 Task: Create a new event for a project debrief and lessons learned meeting on the 16th at 6 PM to 6:30 PM.
Action: Mouse moved to (30, 67)
Screenshot: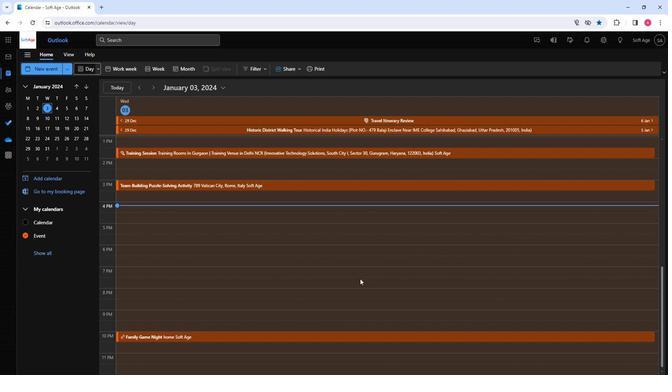 
Action: Mouse pressed left at (30, 67)
Screenshot: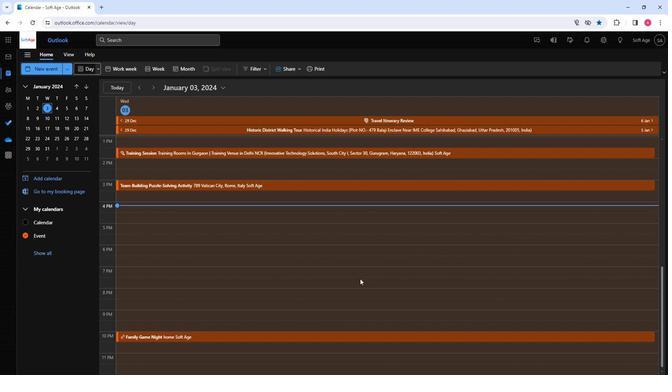 
Action: Mouse moved to (183, 121)
Screenshot: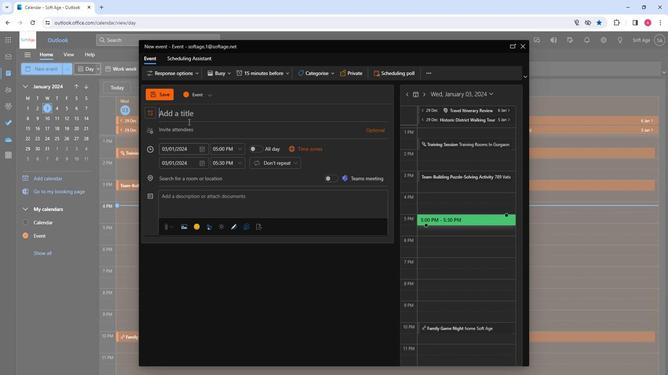 
Action: Key pressed <Key.shift>Project<Key.space><Key.shift>Debr<Key.backspace>ie<Key.backspace><Key.backspace>rief<Key.space>and<Key.backspace><Key.backspace><Key.shift><Key.backspace><Key.shift>And<Key.space><Key.shift>Lesson<Key.backspace>ns<Key.space><Key.shift><Key.shift><Key.shift><Key.shift><Key.shift>Learned<Key.space><Key.shift>Meeting
Screenshot: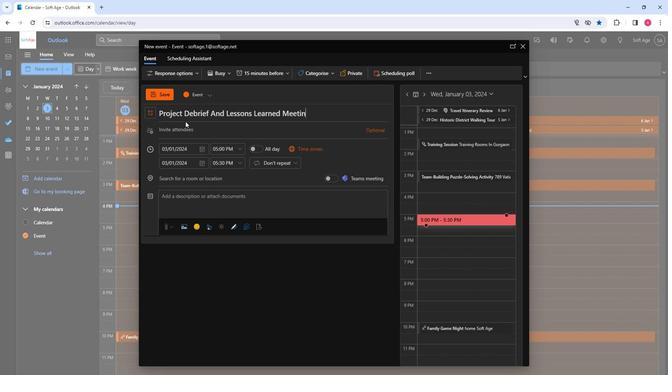 
Action: Mouse moved to (183, 131)
Screenshot: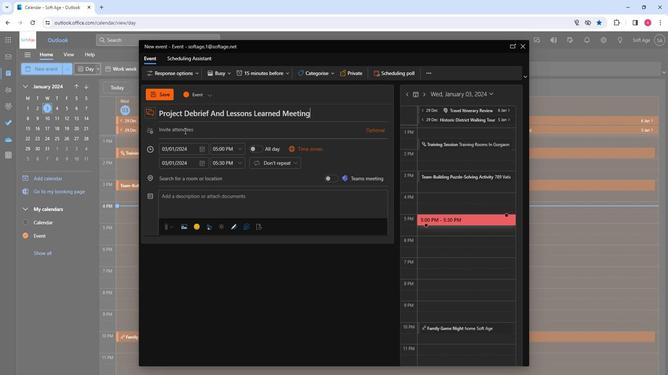 
Action: Key pressed <Key.backspace>g
Screenshot: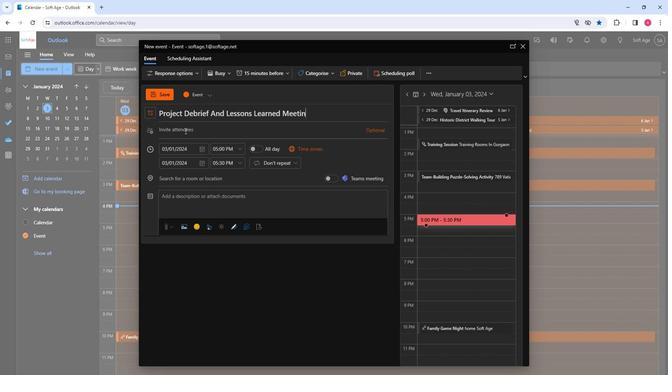 
Action: Mouse pressed left at (183, 131)
Screenshot: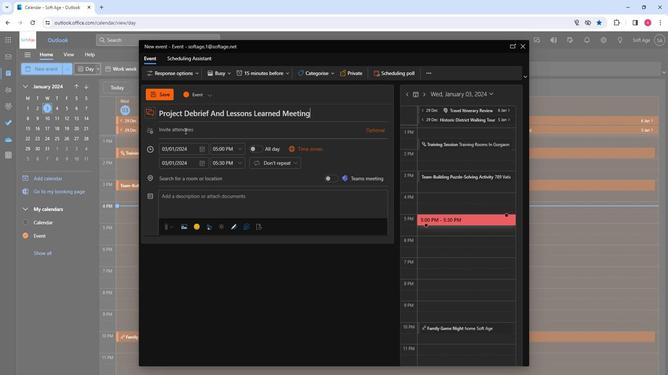 
Action: Key pressed so
Screenshot: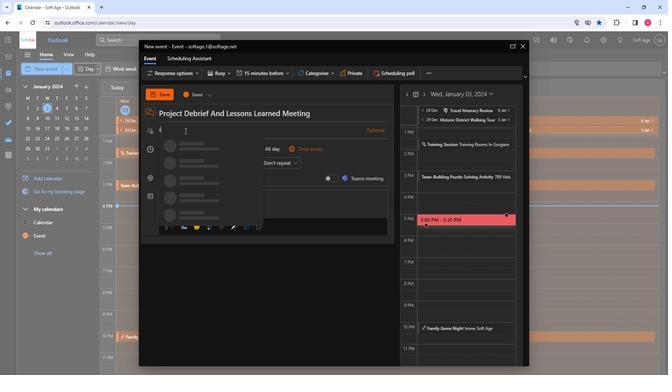 
Action: Mouse moved to (194, 157)
Screenshot: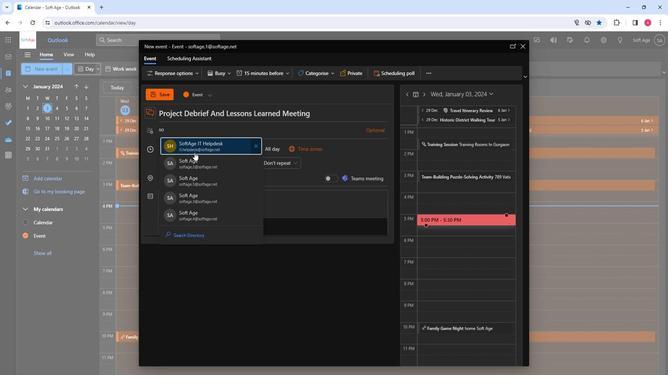 
Action: Mouse pressed left at (194, 157)
Screenshot: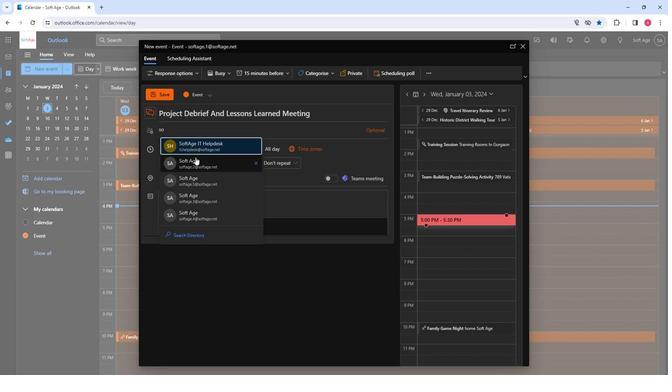 
Action: Key pressed so
Screenshot: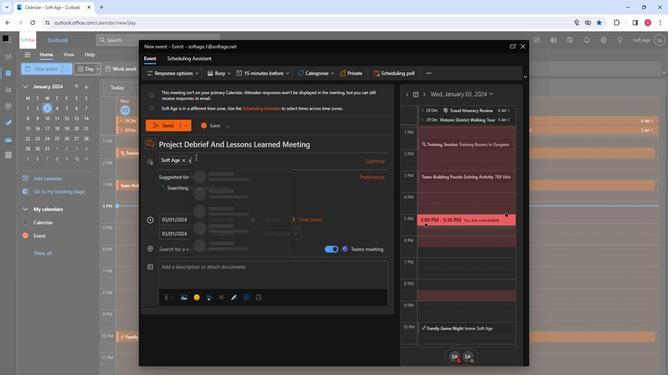 
Action: Mouse moved to (225, 208)
Screenshot: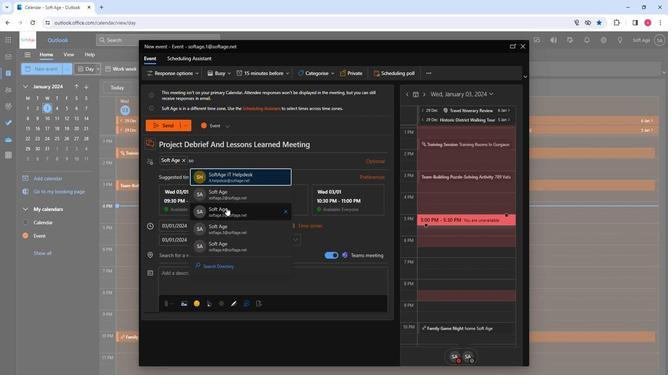 
Action: Mouse pressed left at (225, 208)
Screenshot: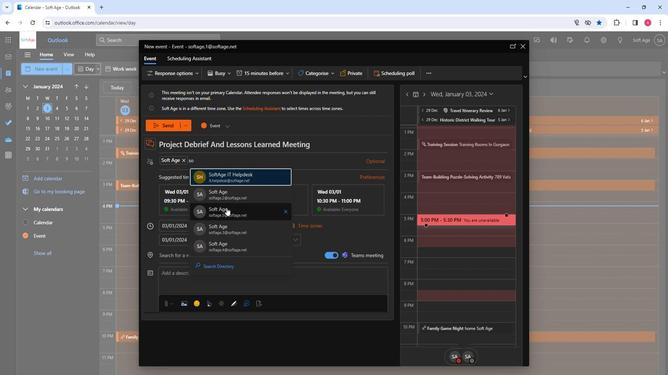 
Action: Key pressed so
Screenshot: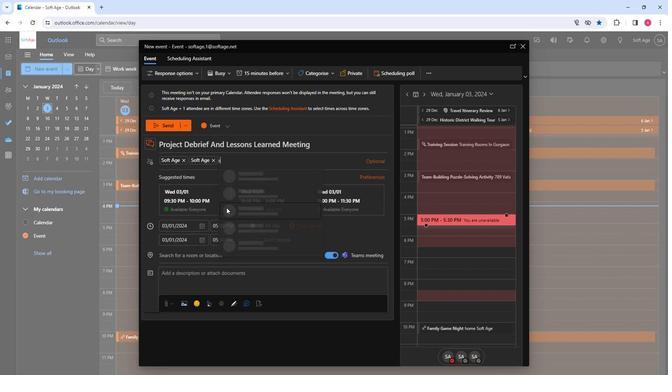 
Action: Mouse moved to (255, 229)
Screenshot: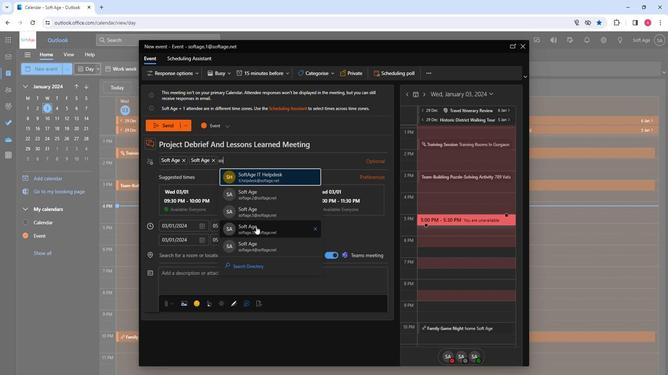 
Action: Mouse pressed left at (255, 229)
Screenshot: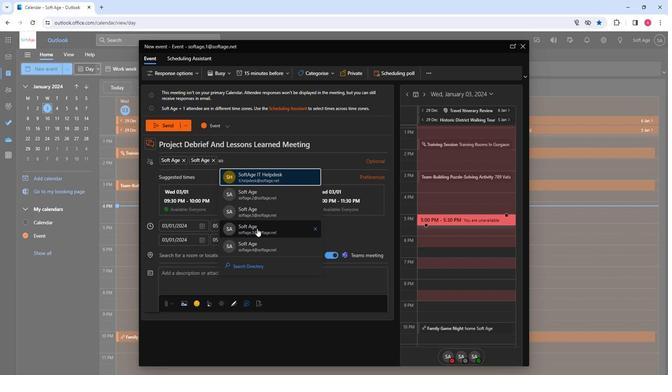 
Action: Key pressed so
Screenshot: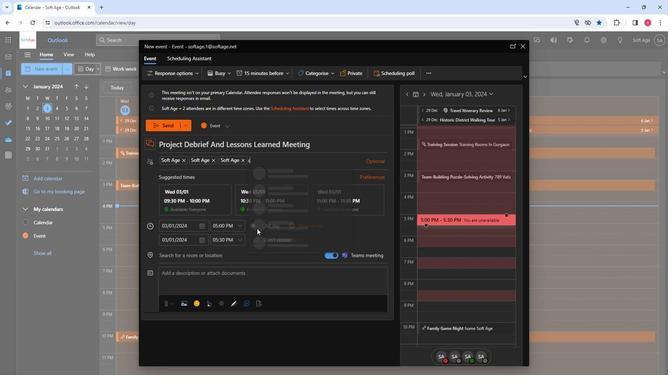 
Action: Mouse moved to (271, 246)
Screenshot: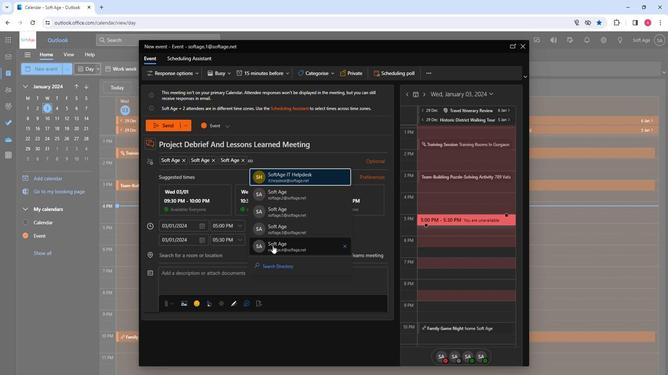 
Action: Mouse pressed left at (271, 246)
Screenshot: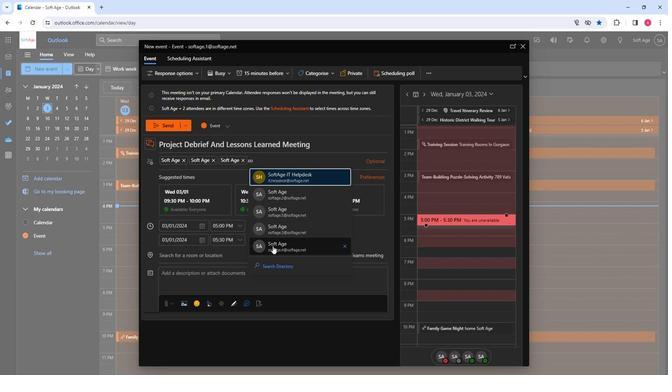 
Action: Mouse moved to (202, 227)
Screenshot: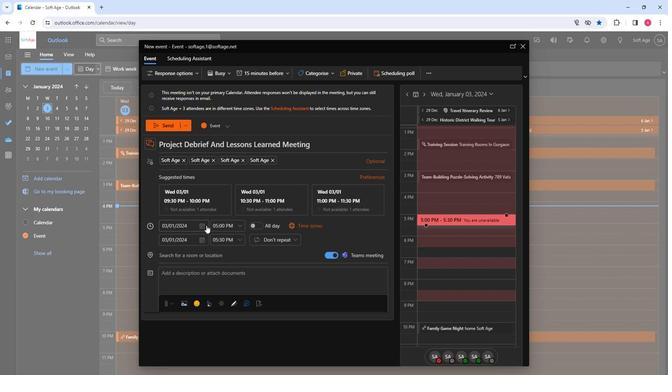 
Action: Mouse pressed left at (202, 227)
Screenshot: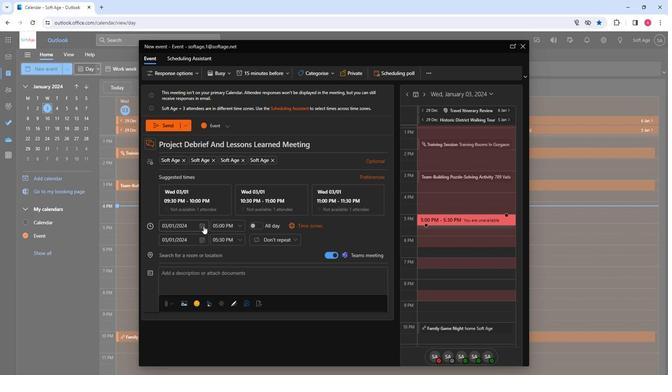 
Action: Mouse moved to (175, 282)
Screenshot: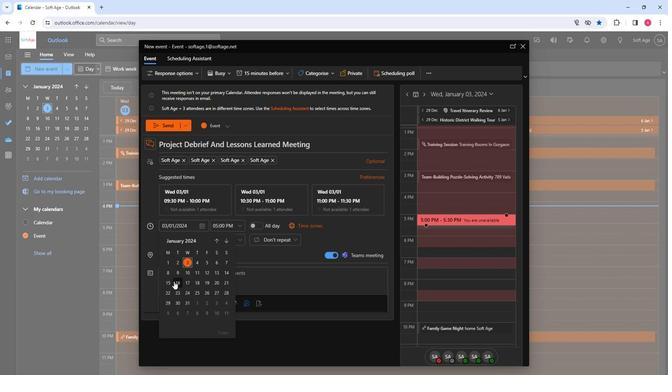 
Action: Mouse pressed left at (175, 282)
Screenshot: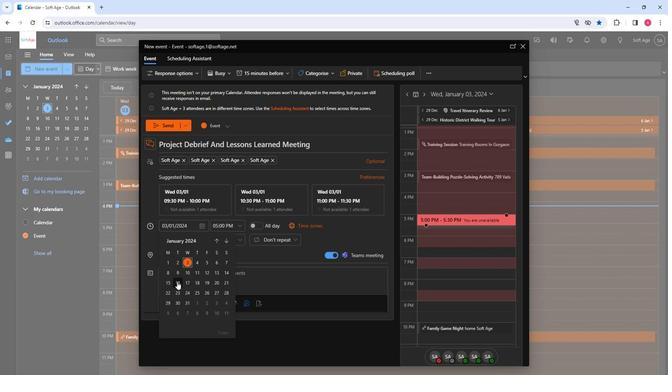 
Action: Mouse moved to (239, 226)
Screenshot: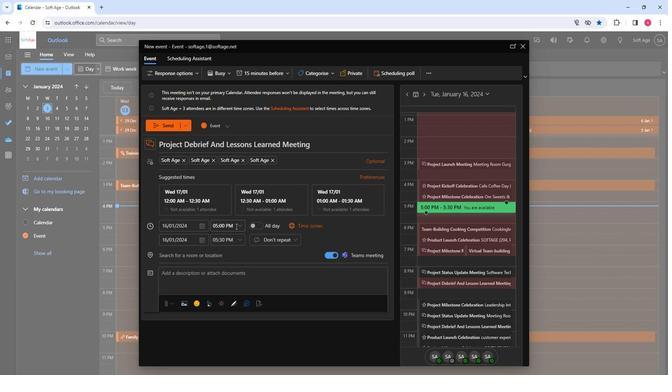 
Action: Mouse pressed left at (239, 226)
Screenshot: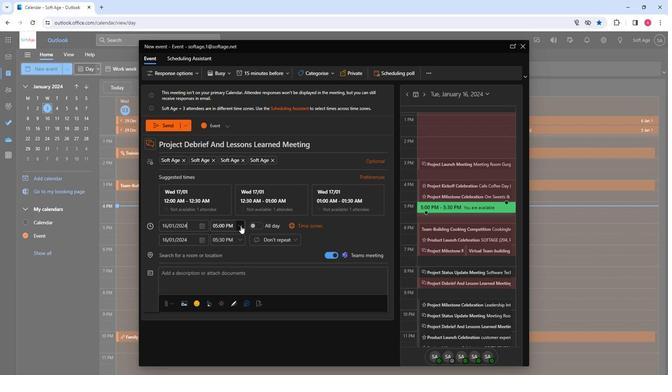 
Action: Mouse moved to (234, 262)
Screenshot: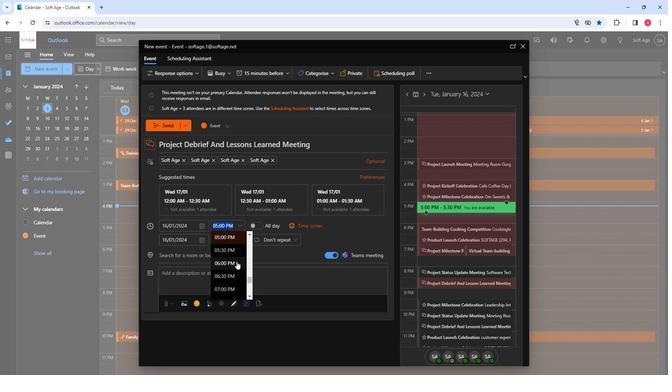 
Action: Mouse pressed left at (234, 262)
Screenshot: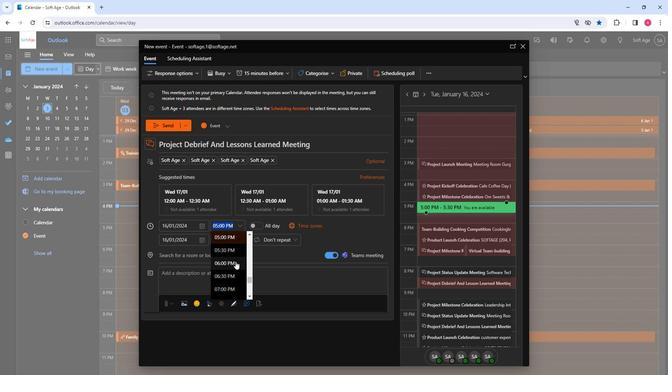 
Action: Mouse moved to (217, 256)
Screenshot: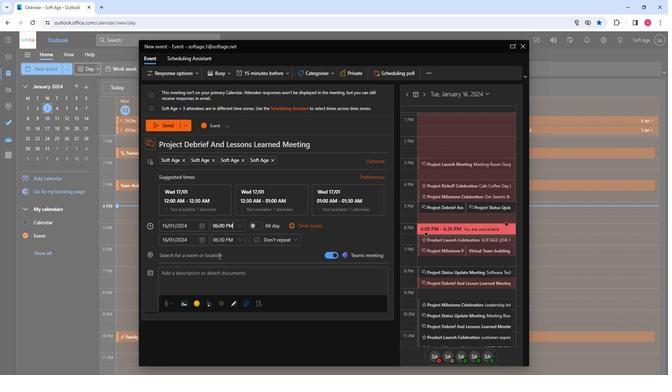 
Action: Mouse pressed left at (217, 256)
Screenshot: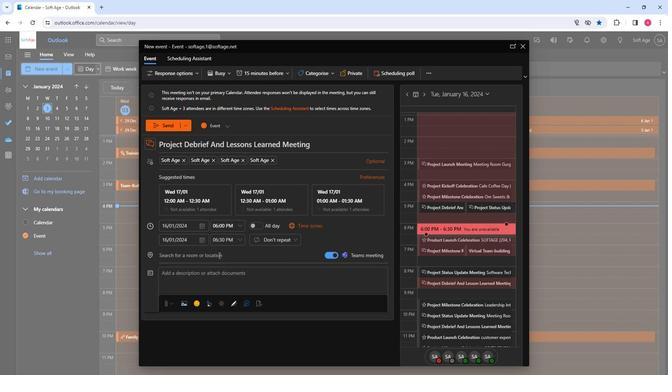 
Action: Mouse moved to (217, 256)
Screenshot: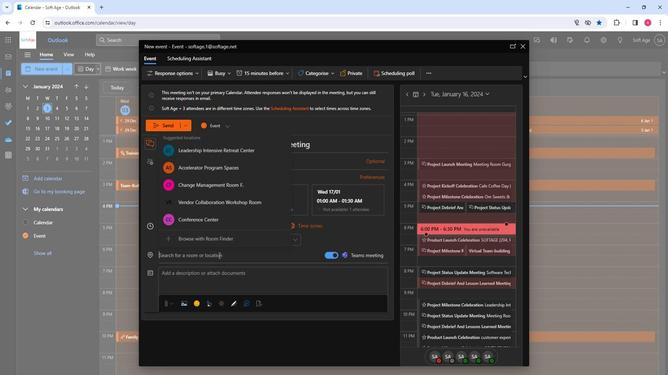 
Action: Key pressed so
Screenshot: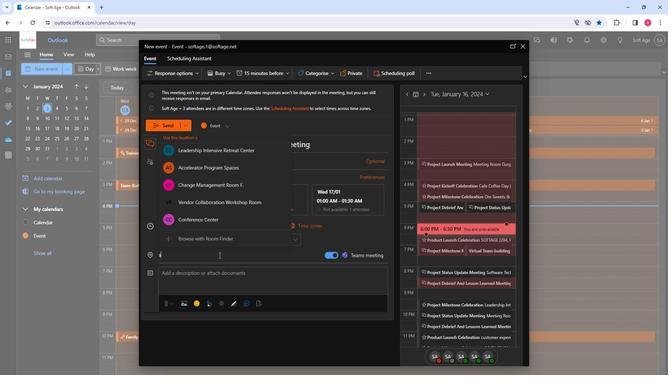 
Action: Mouse moved to (211, 219)
Screenshot: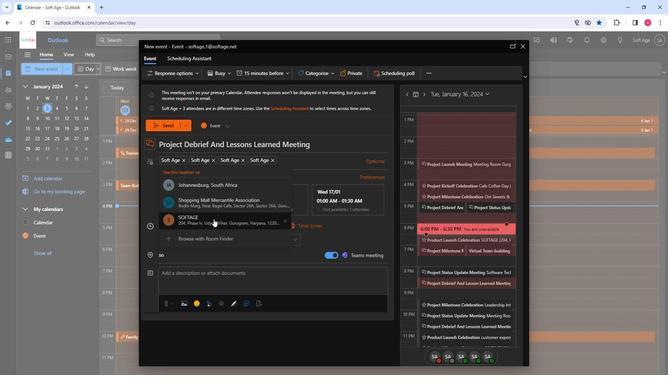 
Action: Mouse pressed left at (211, 219)
Screenshot: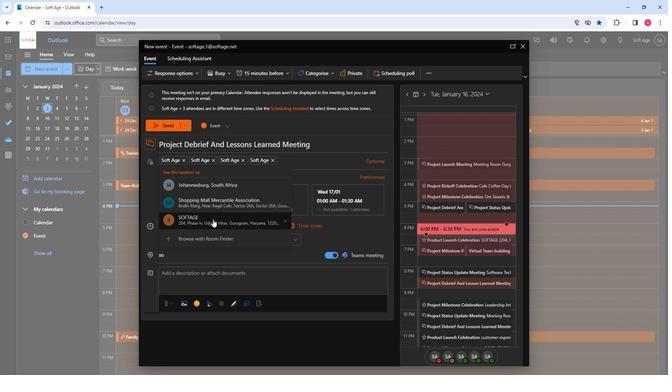 
Action: Mouse moved to (184, 279)
Screenshot: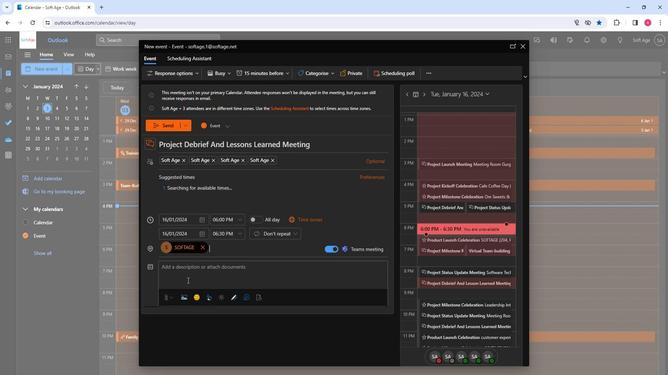 
Action: Mouse pressed left at (184, 279)
Screenshot: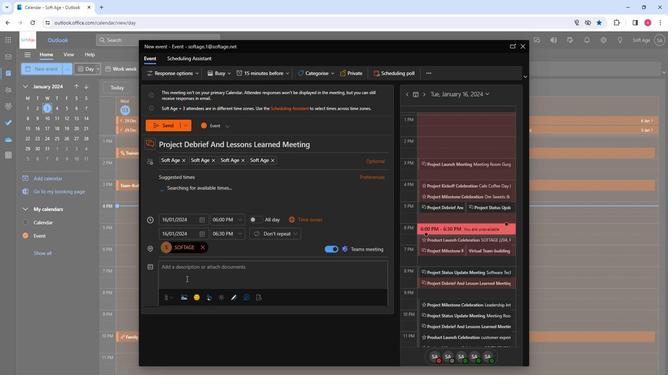 
Action: Key pressed <Key.shift>Reflect,<Key.space>refine<Key.space><Key.backspace>,<Key.space>and<Key.space>grow<Key.shift>!<Key.space><Key.shift>Join<Key.space>our<Key.space>project<Key.space>debrief<Key.space>and<Key.space>lessi<Key.backspace>ons<Key.space>learned<Key.space>meeting.<Key.space><Key.shift>Evaluate<Key.space>successes,<Key.space>cha<Key.backspace><Key.backspace><Key.backspace><Key.backspace><Key.backspace><Key.backspace><Key.backspace>es<Key.space><Key.backspace>,<Key.space>challenges,<Key.space>and<Key.space>collaboratively<Key.space>shape<Key.space>a<Key.space>more<Key.space>successful<Key.space>path<Key.space>forward.<Key.space><Key.shift>Celebrate<Key.space>and<Key.space>learn<Key.space>together.
Screenshot: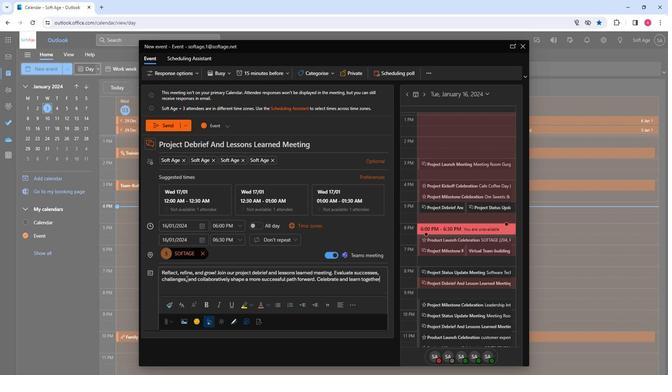
Action: Mouse moved to (172, 268)
Screenshot: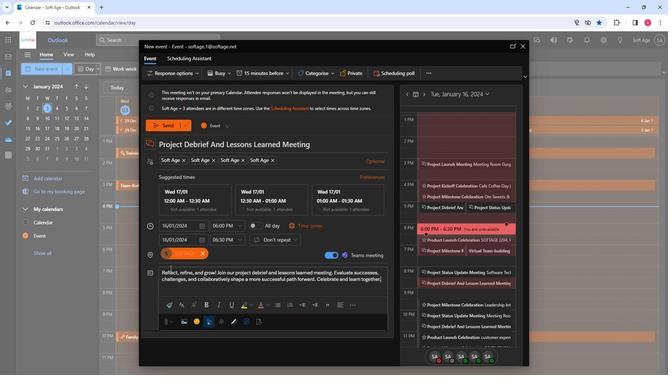 
Action: Mouse pressed left at (172, 268)
Screenshot: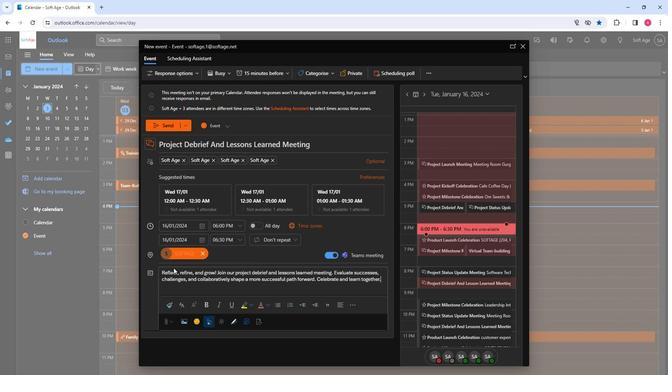 
Action: Mouse moved to (175, 275)
Screenshot: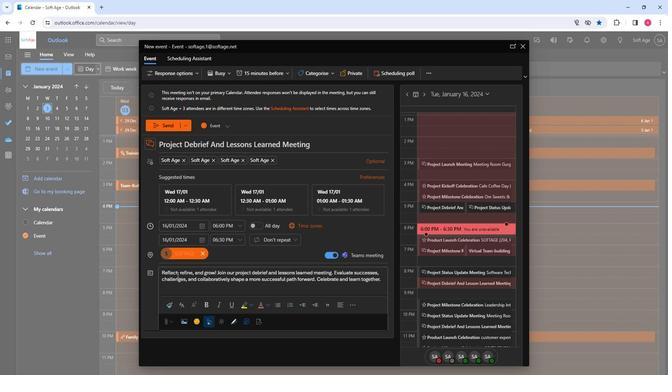 
Action: Mouse pressed left at (175, 275)
Screenshot: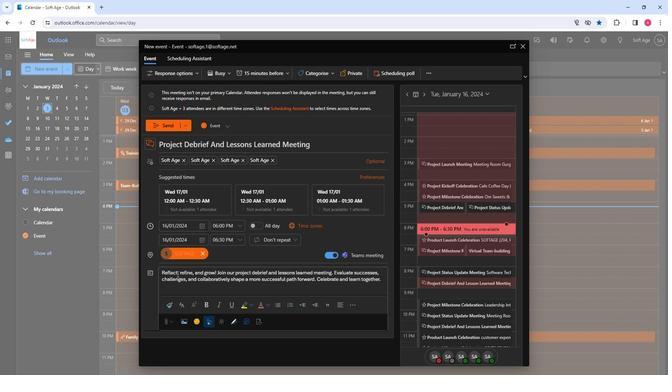 
Action: Mouse moved to (175, 275)
Screenshot: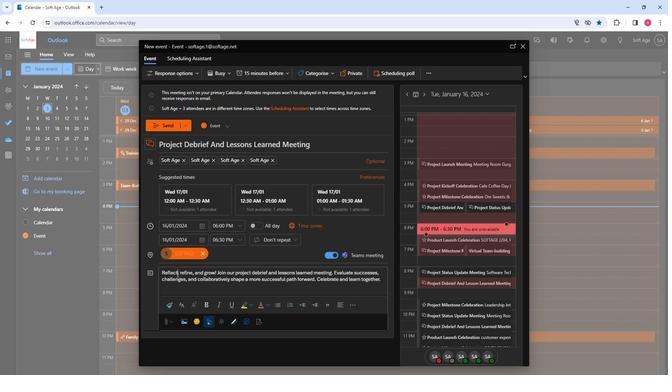 
Action: Mouse pressed left at (175, 275)
Screenshot: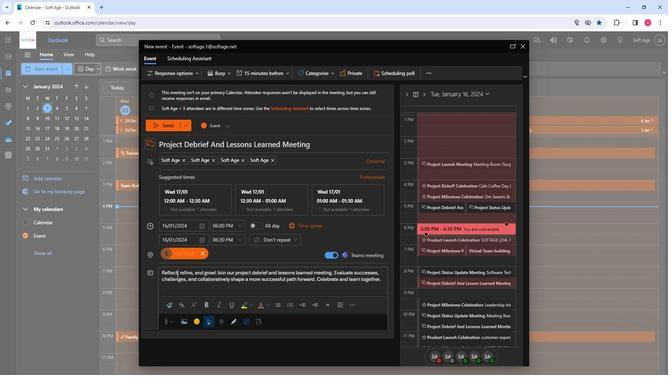 
Action: Mouse moved to (175, 274)
Screenshot: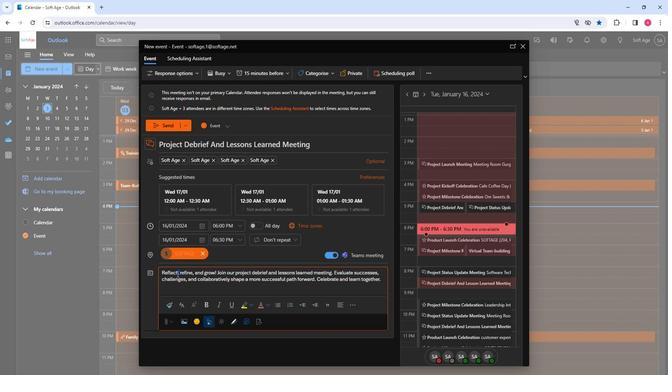 
Action: Mouse pressed left at (175, 274)
Screenshot: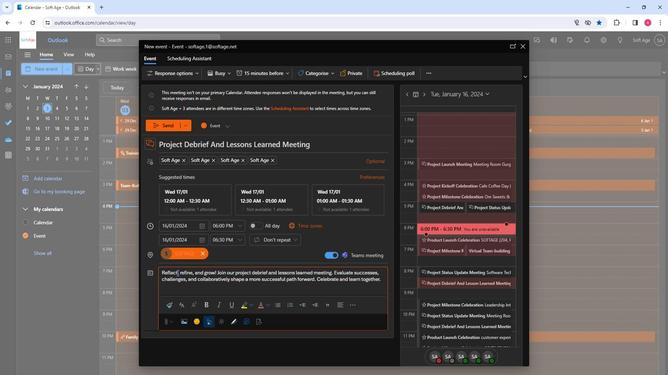 
Action: Mouse pressed left at (175, 274)
Screenshot: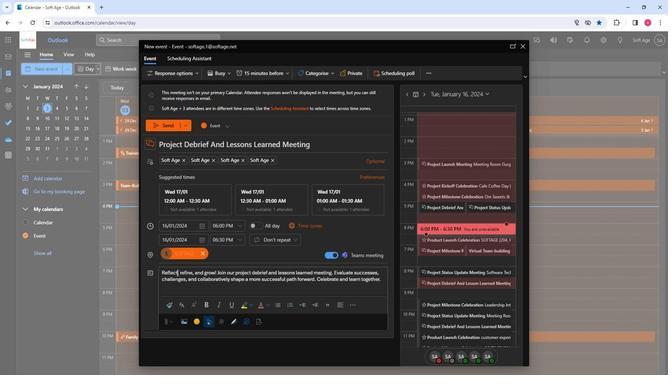 
Action: Mouse moved to (180, 277)
Screenshot: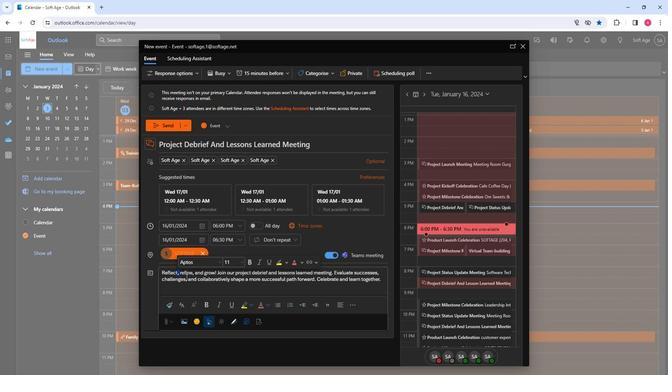 
Action: Mouse pressed left at (180, 277)
Screenshot: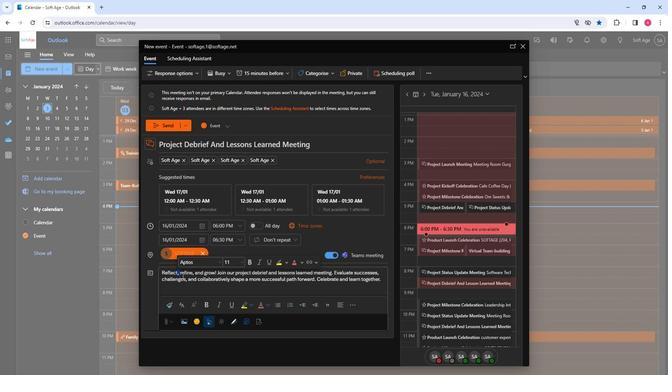 
Action: Mouse pressed left at (180, 277)
Screenshot: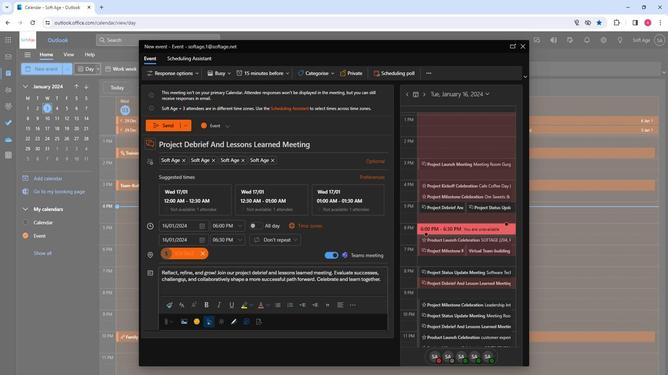 
Action: Mouse pressed left at (180, 277)
Screenshot: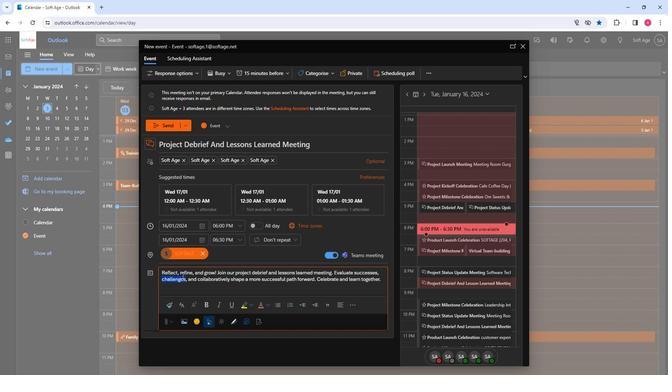 
Action: Mouse moved to (181, 308)
Screenshot: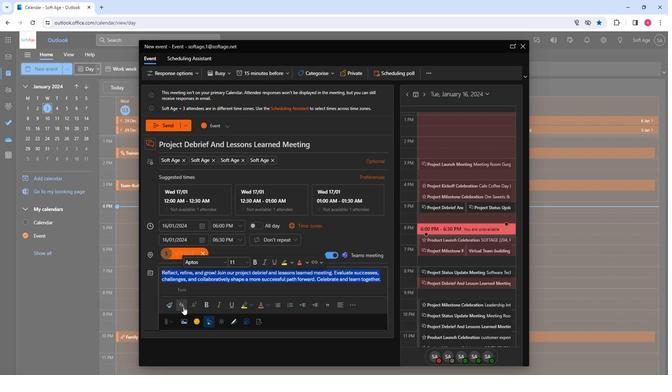 
Action: Mouse pressed left at (181, 308)
Screenshot: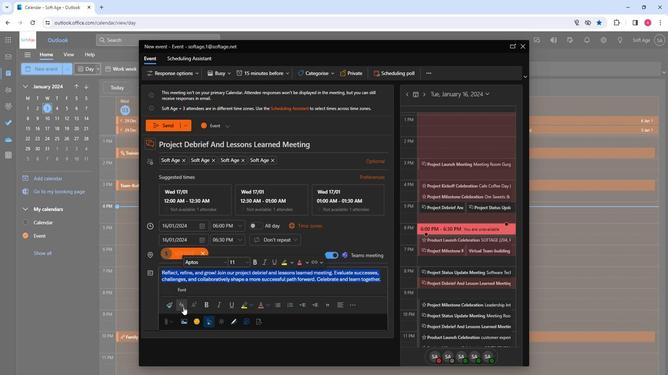 
Action: Mouse moved to (202, 246)
Screenshot: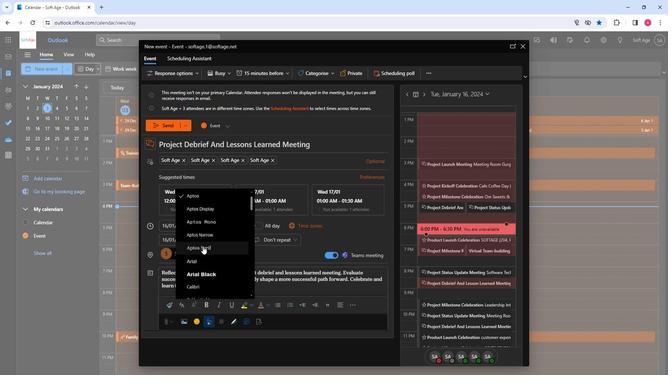 
Action: Mouse scrolled (202, 246) with delta (0, 0)
Screenshot: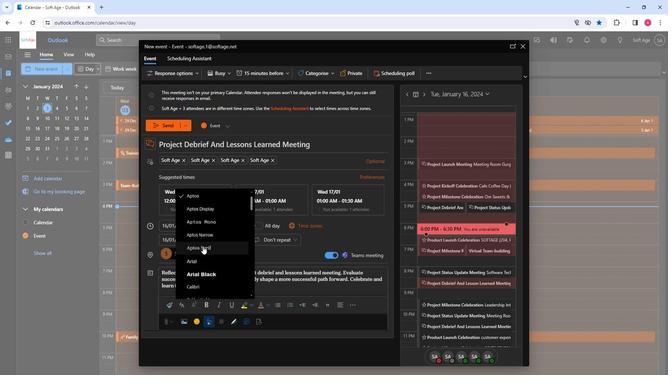 
Action: Mouse scrolled (202, 246) with delta (0, 0)
Screenshot: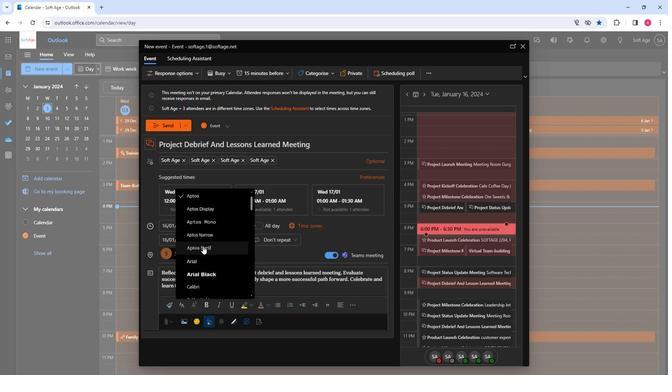 
Action: Mouse moved to (205, 279)
Screenshot: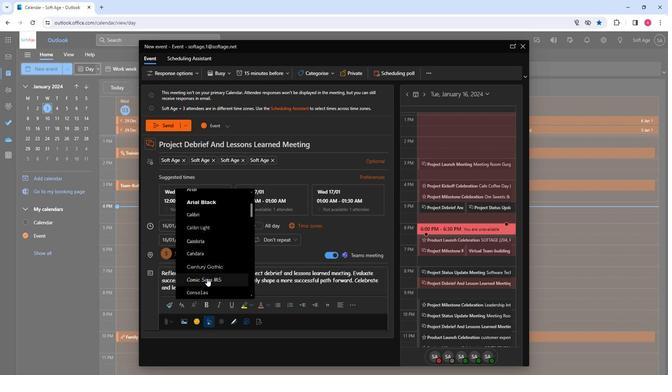 
Action: Mouse pressed left at (205, 279)
Screenshot: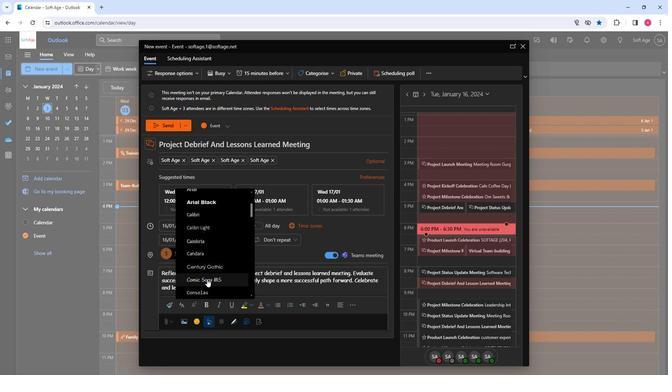 
Action: Mouse moved to (217, 307)
Screenshot: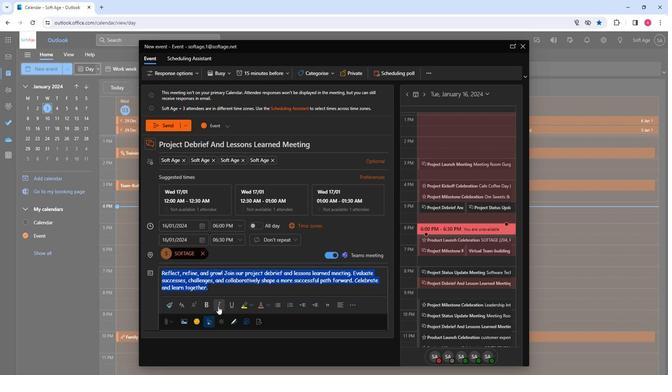 
Action: Mouse pressed left at (217, 307)
Screenshot: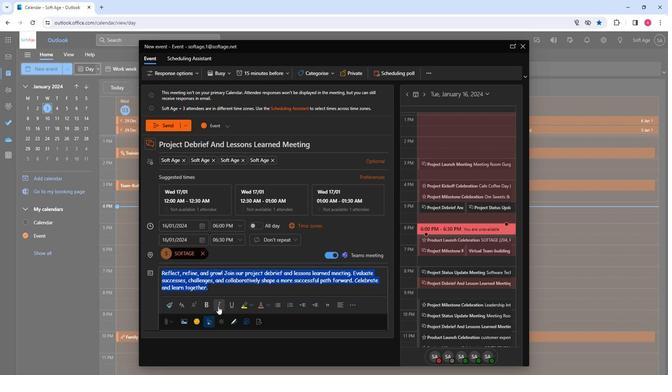
Action: Mouse moved to (252, 305)
Screenshot: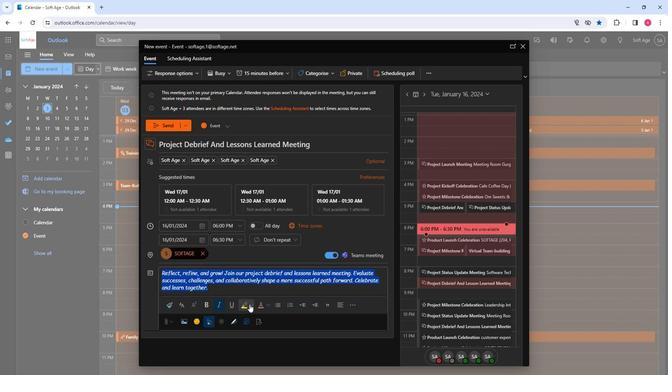 
Action: Mouse pressed left at (252, 305)
Screenshot: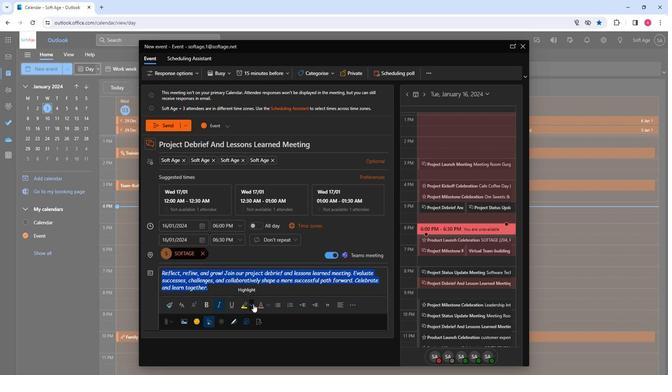
Action: Mouse moved to (265, 320)
Screenshot: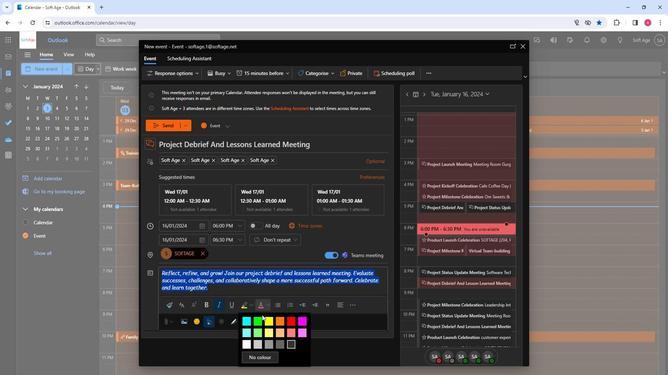 
Action: Mouse pressed left at (265, 320)
Screenshot: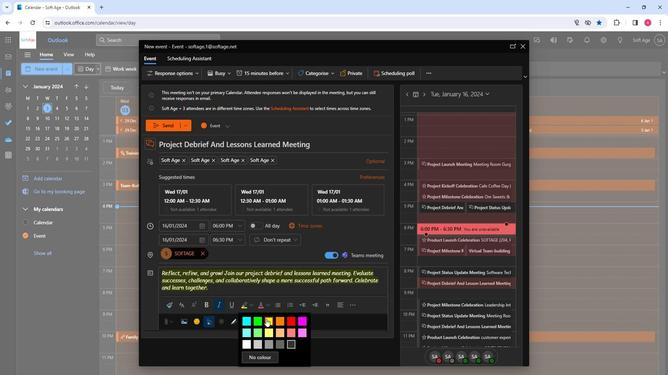 
Action: Mouse moved to (230, 292)
Screenshot: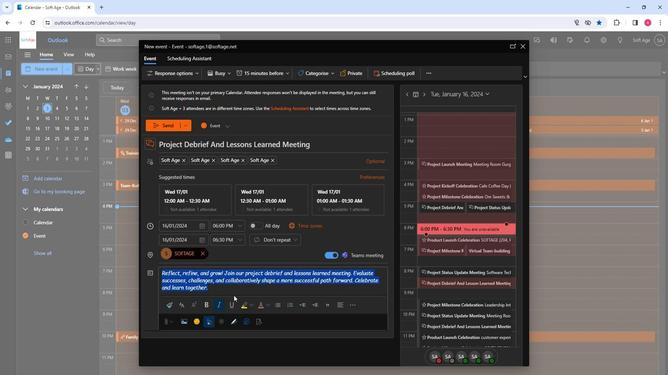 
Action: Mouse pressed left at (230, 292)
Screenshot: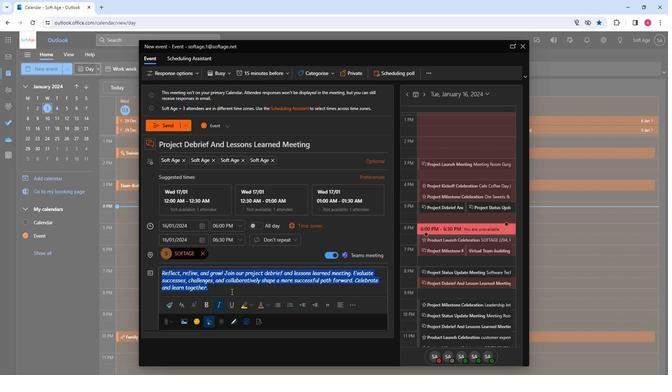 
Action: Mouse moved to (164, 127)
Screenshot: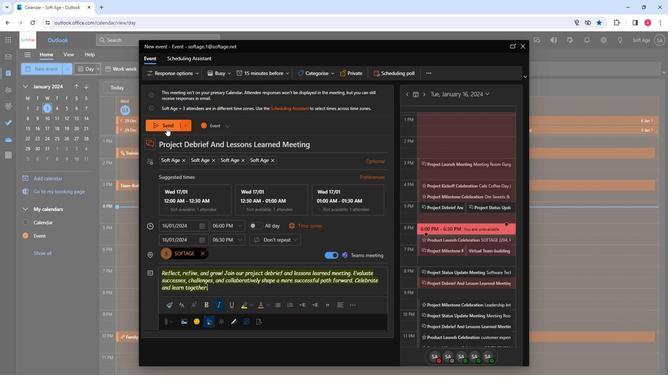 
Action: Mouse pressed left at (164, 127)
Screenshot: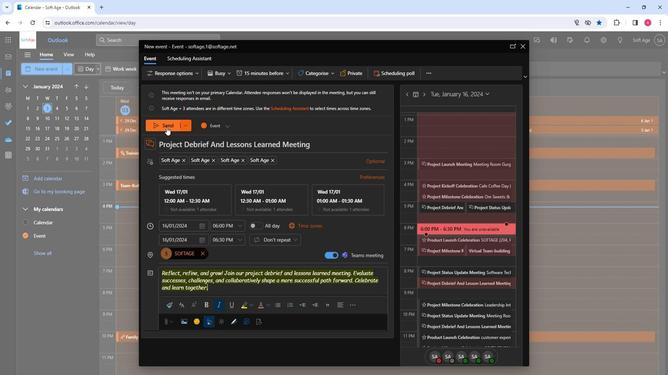 
Action: Mouse moved to (329, 273)
Screenshot: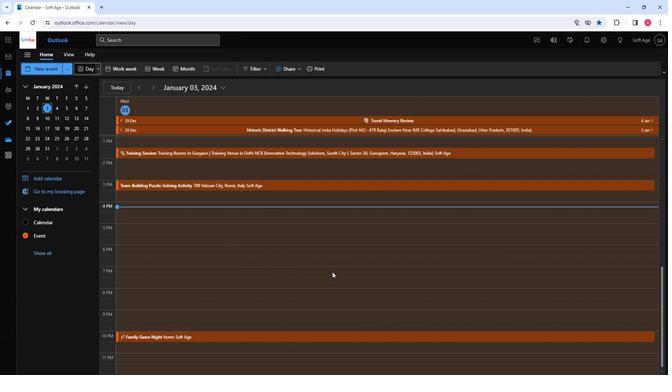 
